 Task: Add a condition where "Status category Less than Pending" in unsolved tickets in your groups.
Action: Mouse moved to (124, 411)
Screenshot: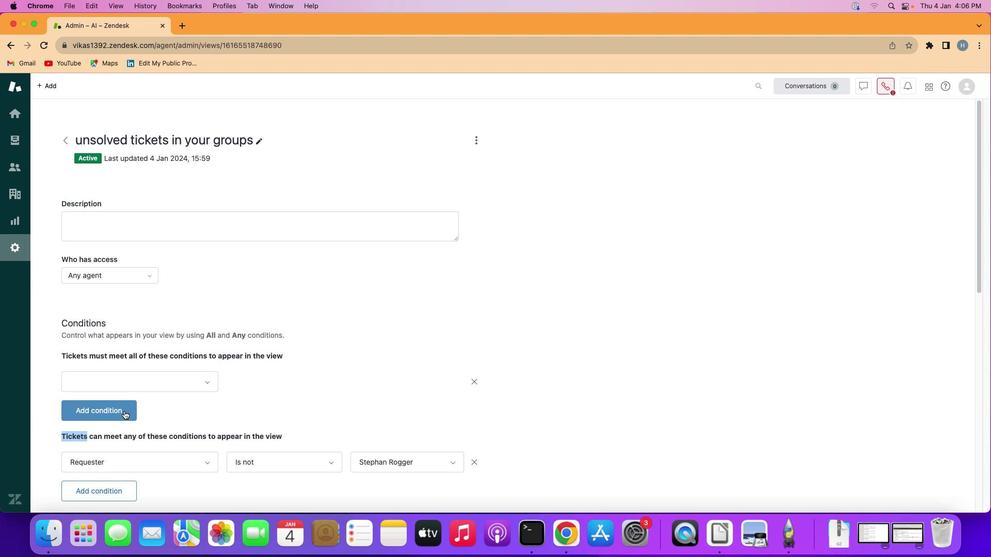 
Action: Mouse pressed left at (124, 411)
Screenshot: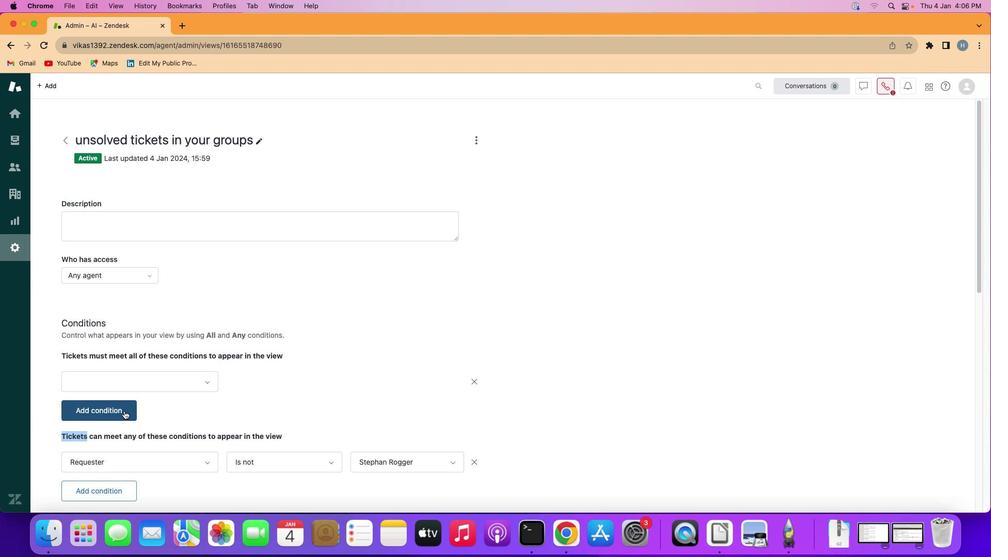 
Action: Mouse moved to (128, 409)
Screenshot: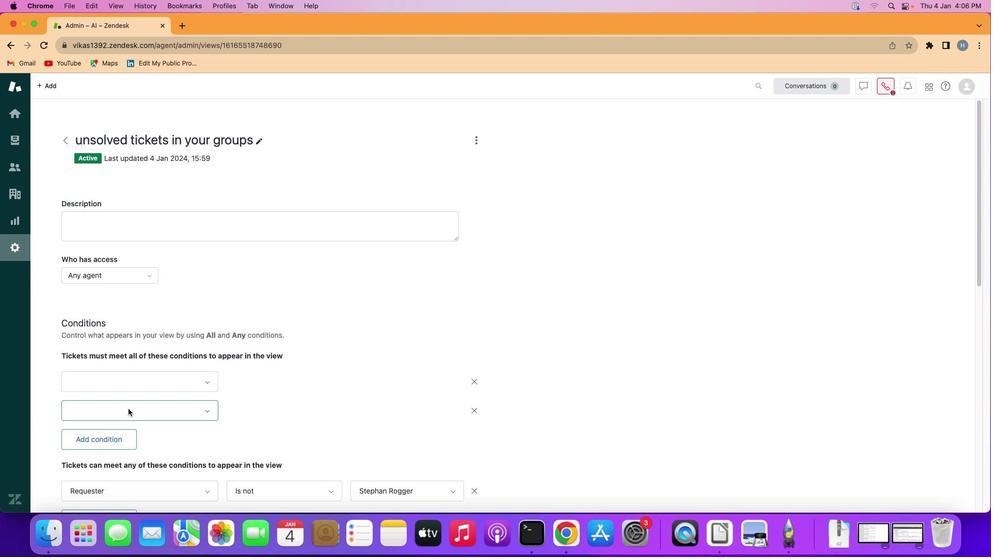 
Action: Mouse pressed left at (128, 409)
Screenshot: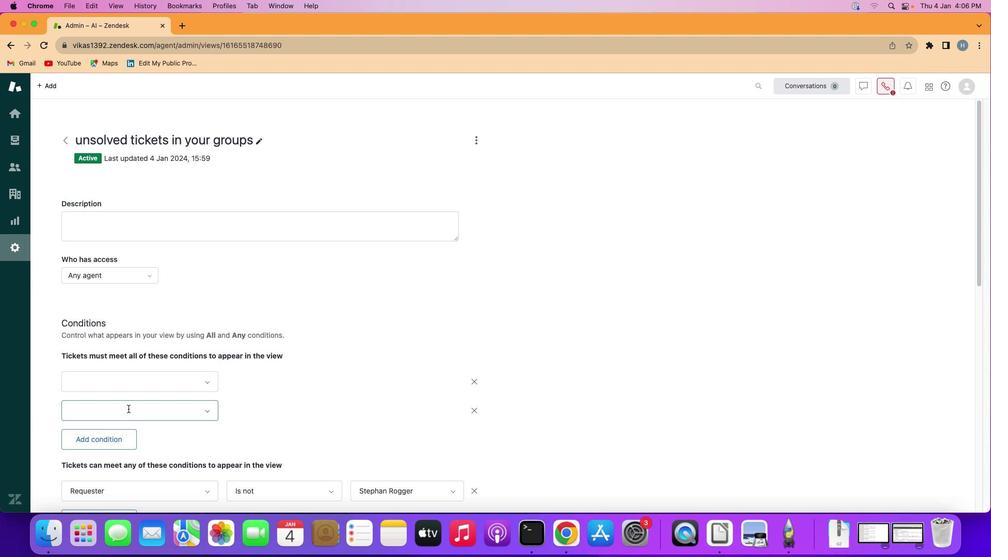 
Action: Mouse moved to (162, 228)
Screenshot: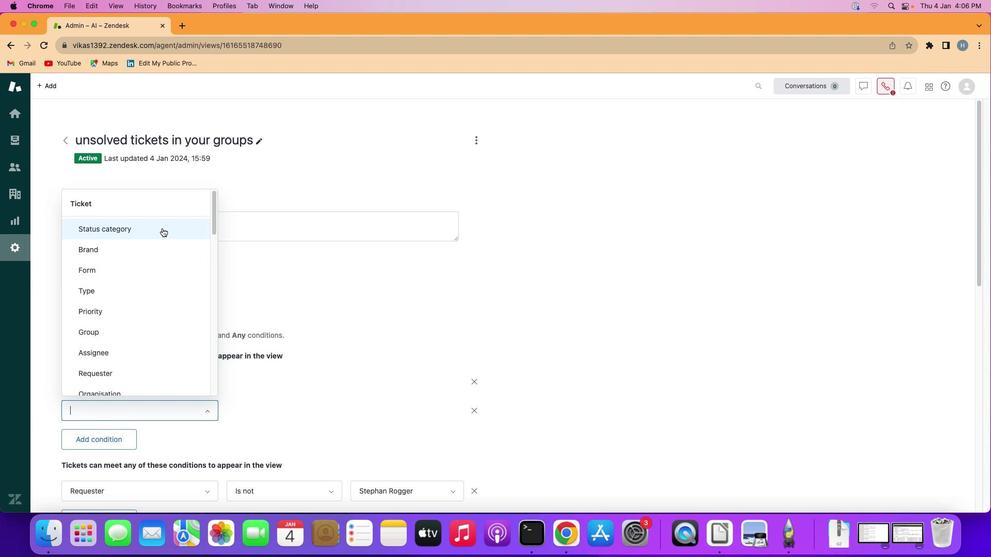 
Action: Mouse pressed left at (162, 228)
Screenshot: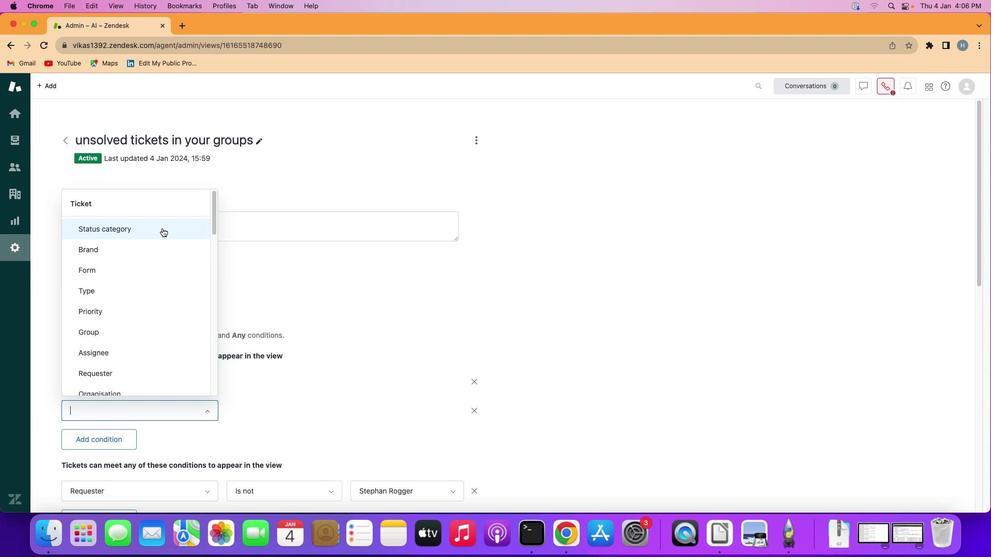 
Action: Mouse moved to (278, 409)
Screenshot: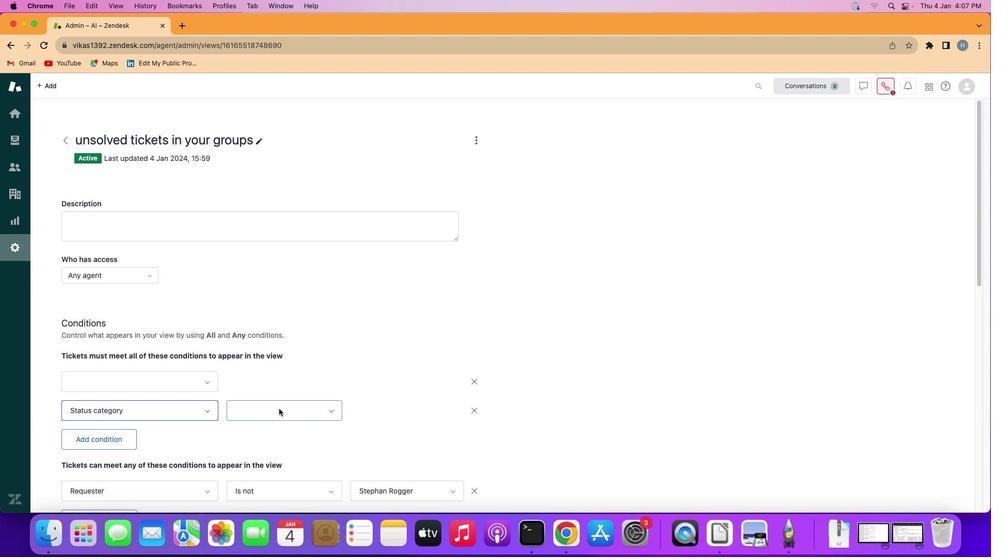 
Action: Mouse pressed left at (278, 409)
Screenshot: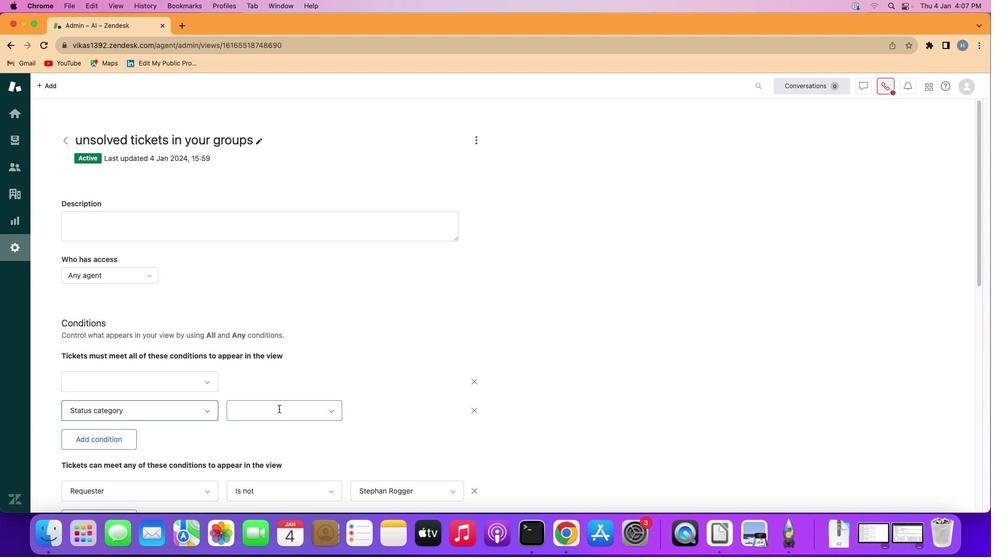 
Action: Mouse moved to (297, 361)
Screenshot: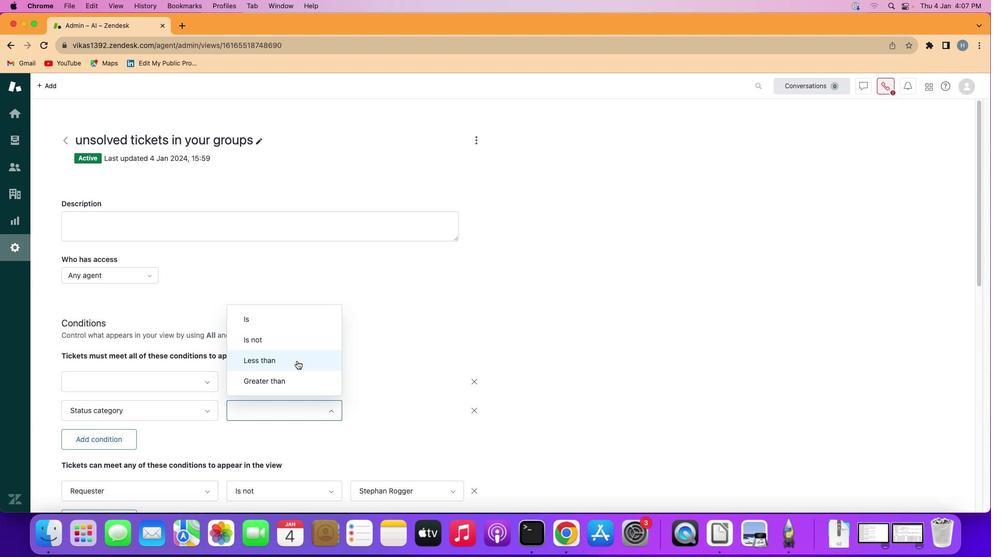 
Action: Mouse pressed left at (297, 361)
Screenshot: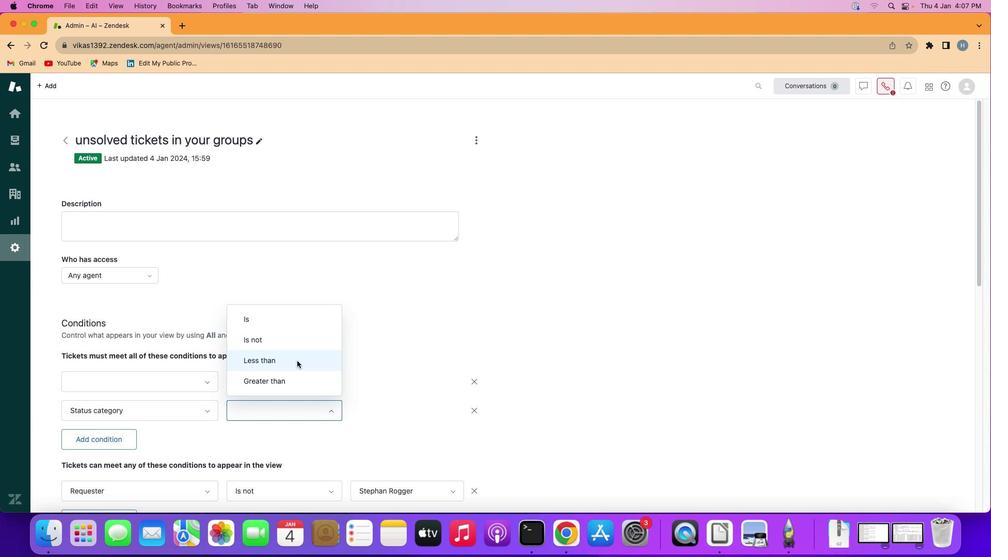 
Action: Mouse moved to (391, 412)
Screenshot: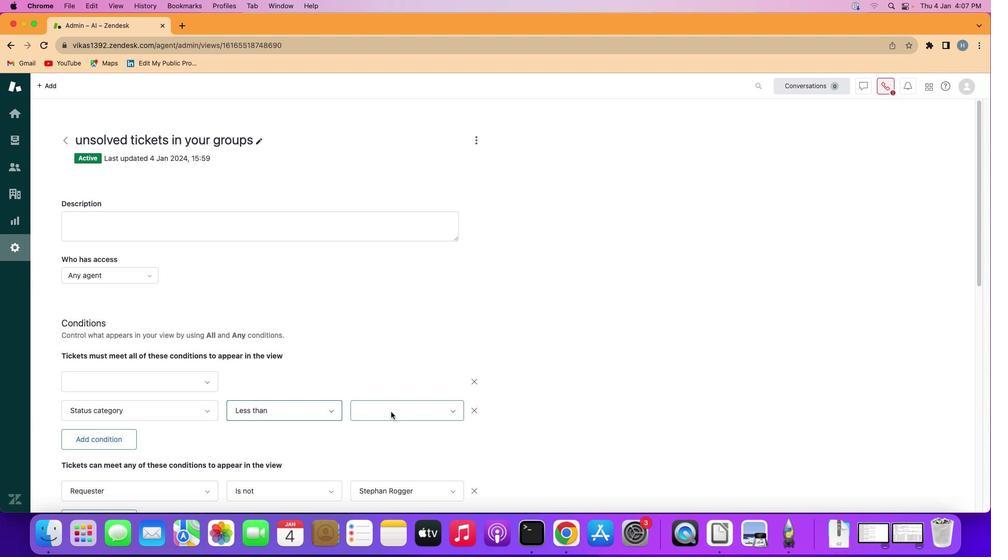 
Action: Mouse pressed left at (391, 412)
Screenshot: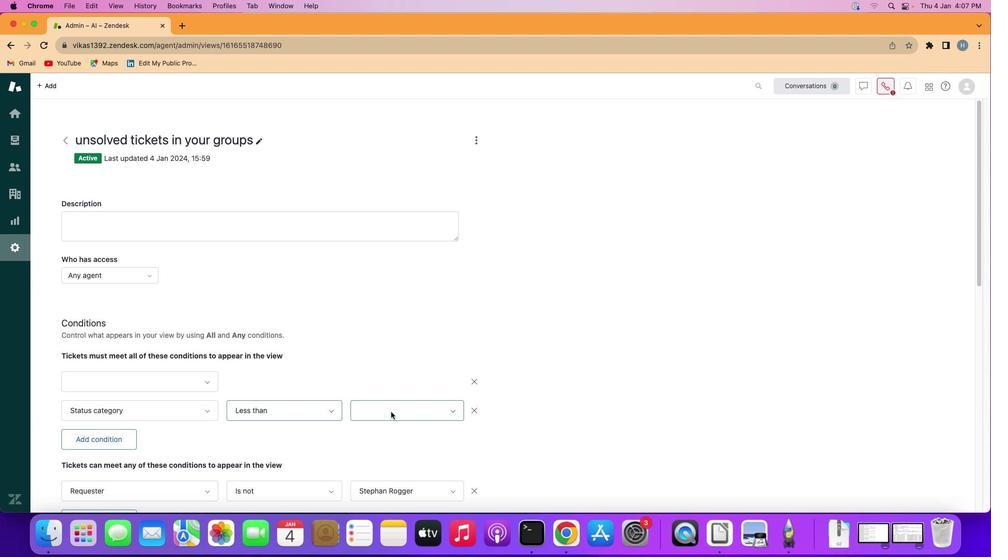 
Action: Mouse moved to (410, 340)
Screenshot: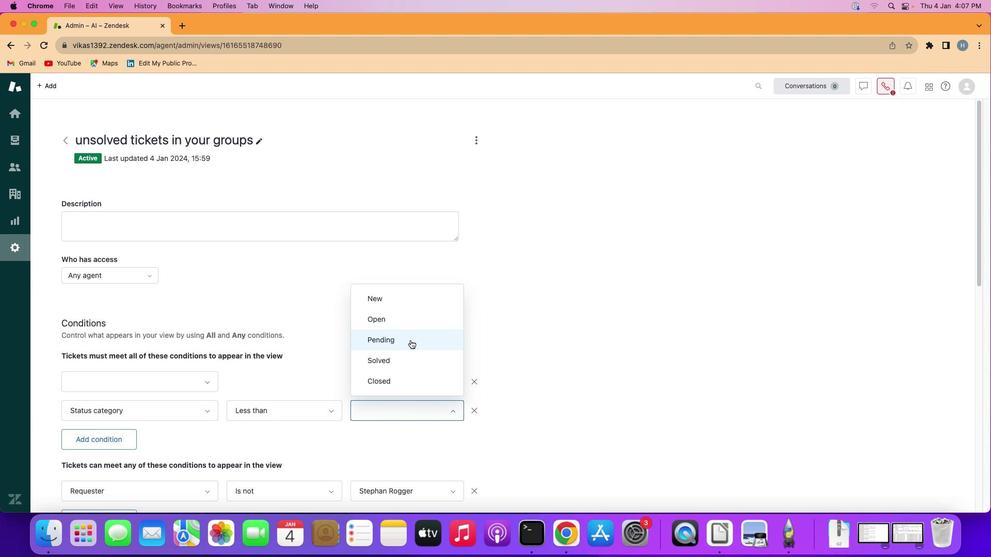
Action: Mouse pressed left at (410, 340)
Screenshot: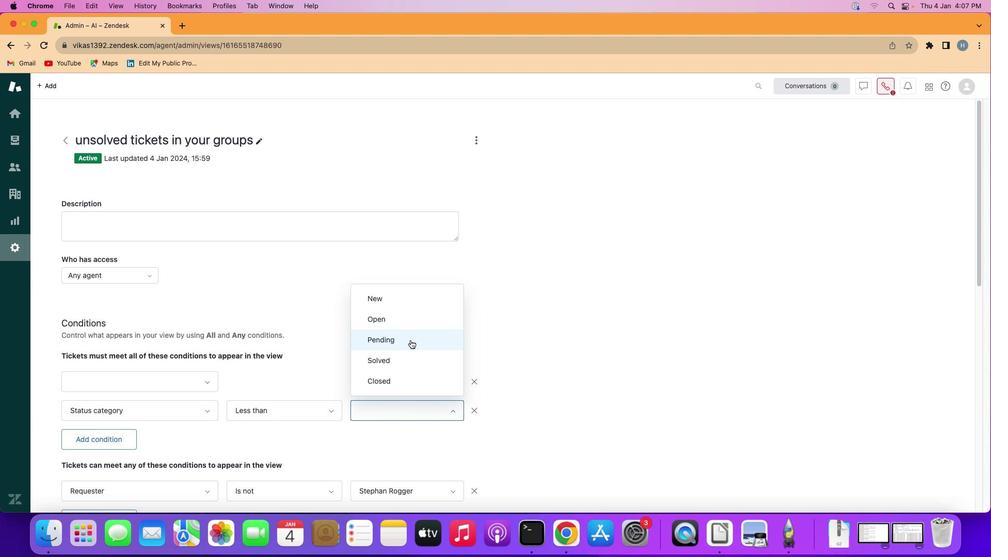 
Action: Mouse moved to (551, 399)
Screenshot: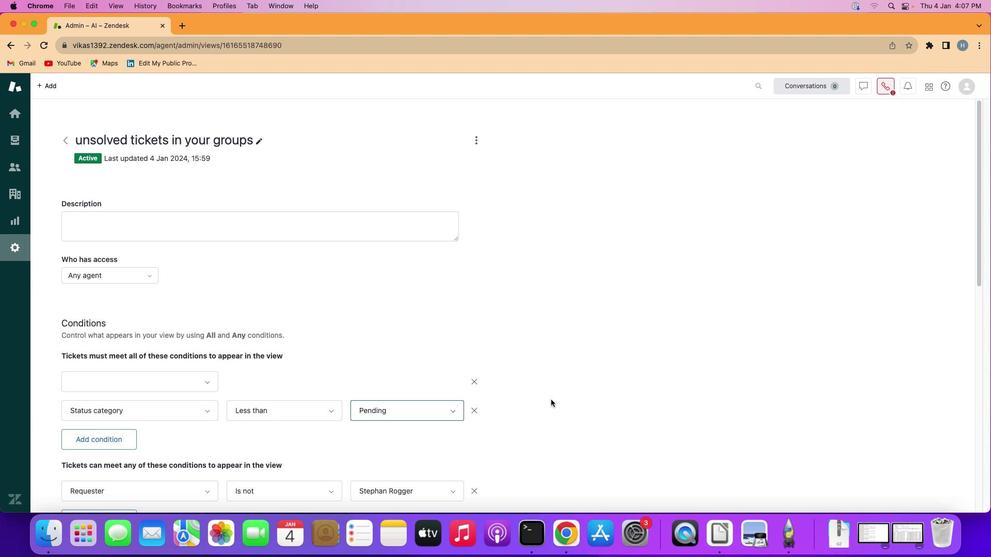 
